 Task: Add a sales team with a system of action and engagement
Action: Mouse moved to (253, 193)
Screenshot: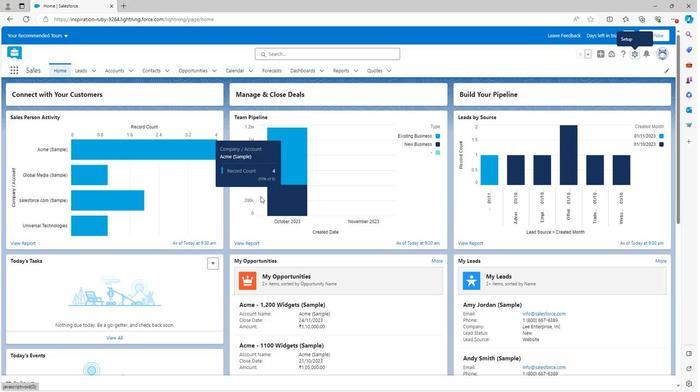 
Action: Mouse scrolled (253, 192) with delta (0, 0)
Screenshot: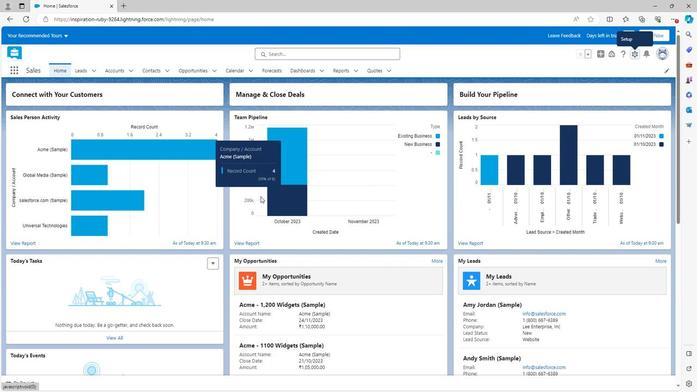 
Action: Mouse scrolled (253, 192) with delta (0, 0)
Screenshot: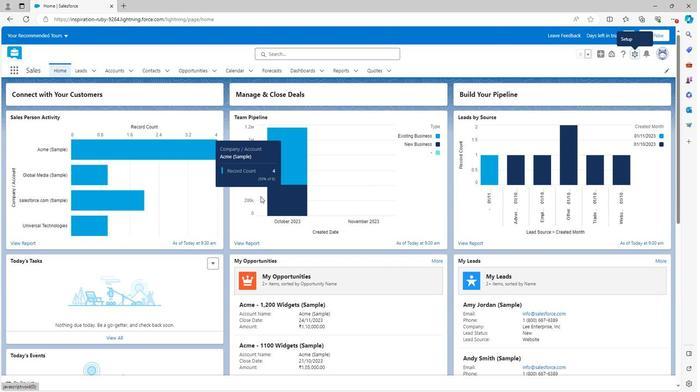 
Action: Mouse scrolled (253, 192) with delta (0, 0)
Screenshot: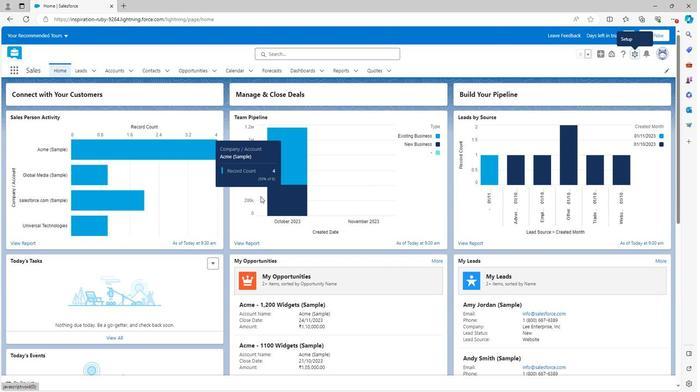 
Action: Mouse scrolled (253, 192) with delta (0, 0)
Screenshot: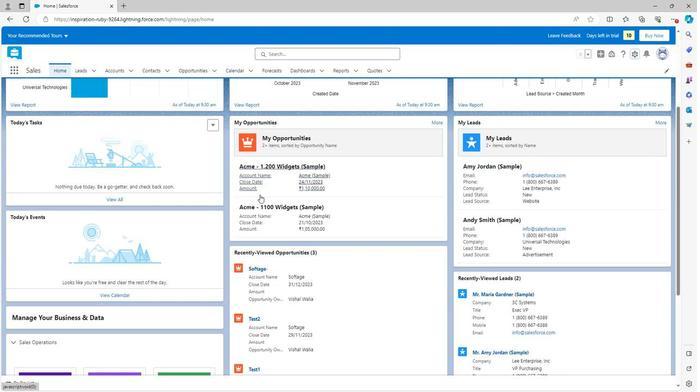 
Action: Mouse scrolled (253, 192) with delta (0, 0)
Screenshot: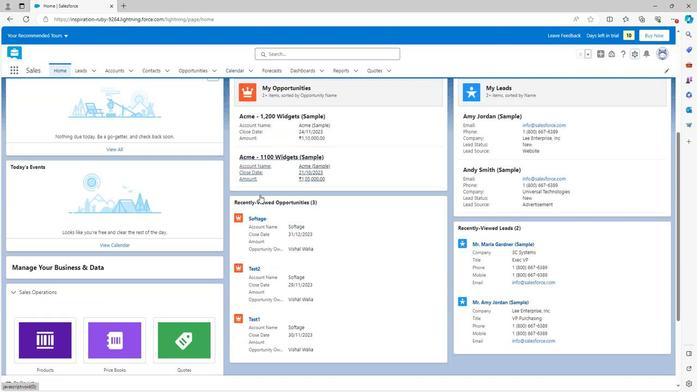 
Action: Mouse scrolled (253, 192) with delta (0, 0)
Screenshot: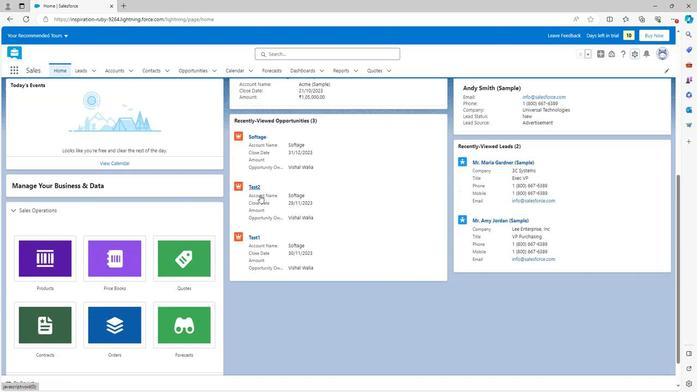 
Action: Mouse moved to (253, 192)
Screenshot: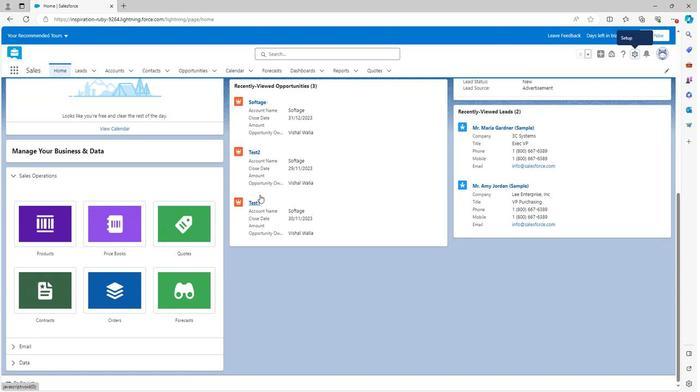 
Action: Mouse scrolled (253, 193) with delta (0, 0)
Screenshot: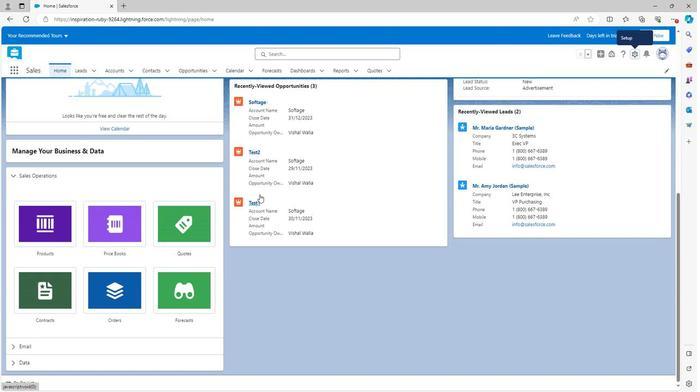 
Action: Mouse moved to (253, 192)
Screenshot: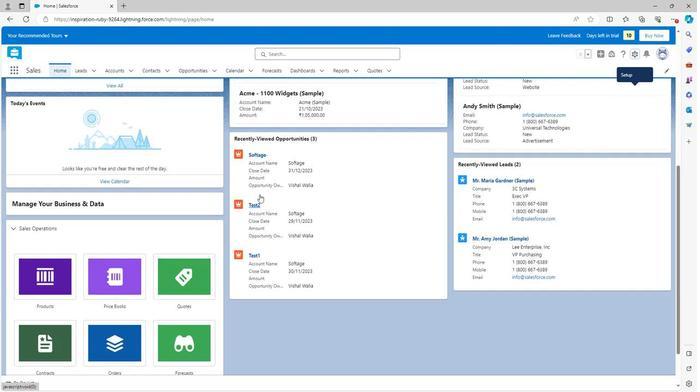 
Action: Mouse scrolled (253, 193) with delta (0, 0)
Screenshot: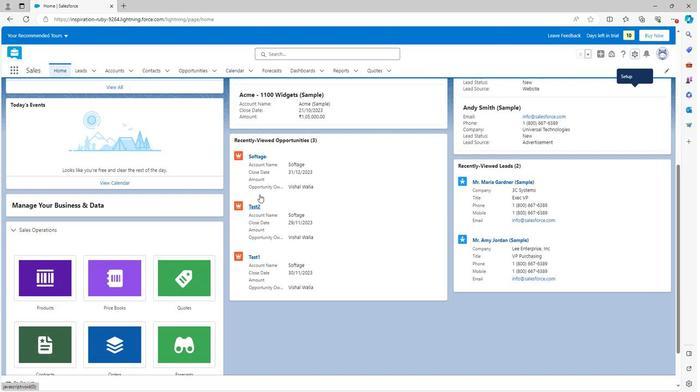 
Action: Mouse scrolled (253, 193) with delta (0, 0)
Screenshot: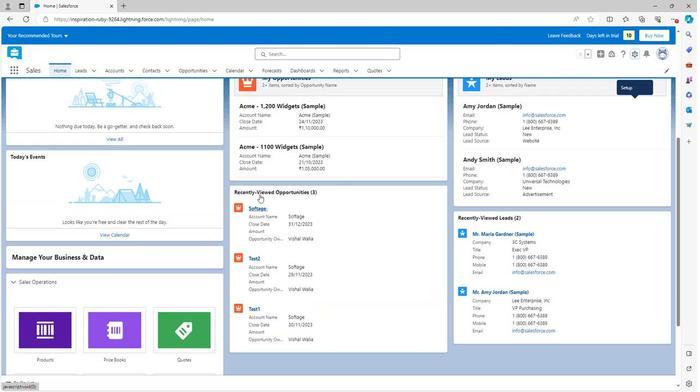 
Action: Mouse scrolled (253, 193) with delta (0, 0)
Screenshot: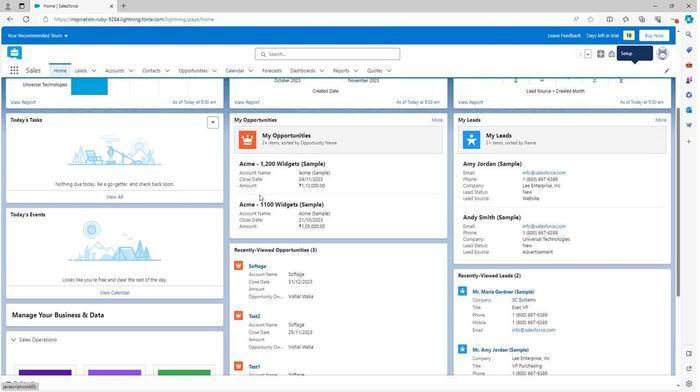 
Action: Mouse scrolled (253, 193) with delta (0, 0)
Screenshot: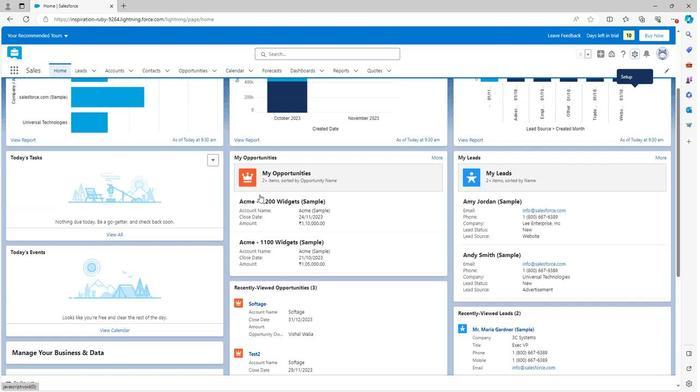 
Action: Mouse scrolled (253, 193) with delta (0, 0)
Screenshot: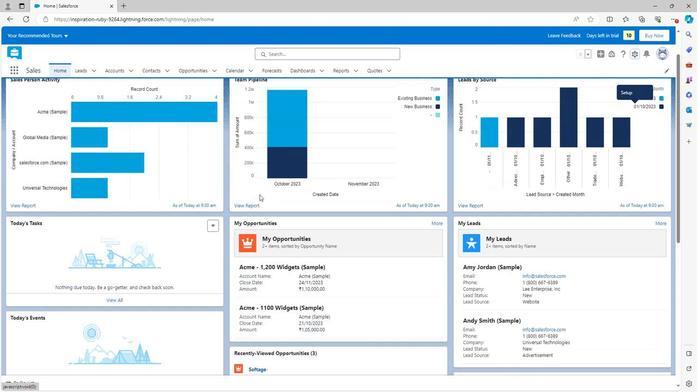 
Action: Mouse moved to (615, 52)
Screenshot: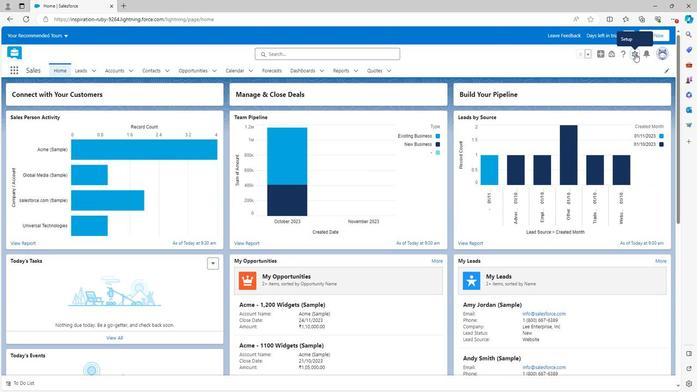 
Action: Mouse pressed left at (615, 52)
Screenshot: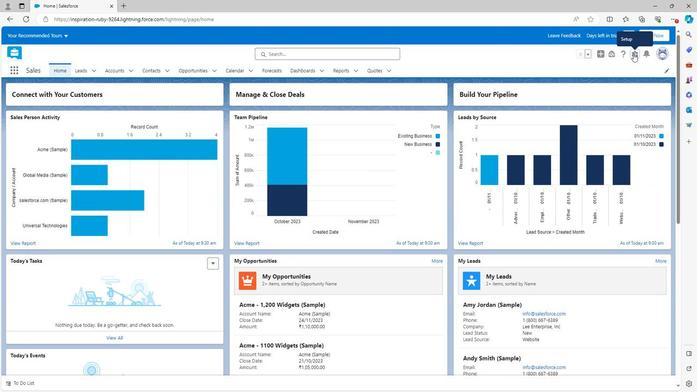 
Action: Mouse moved to (592, 76)
Screenshot: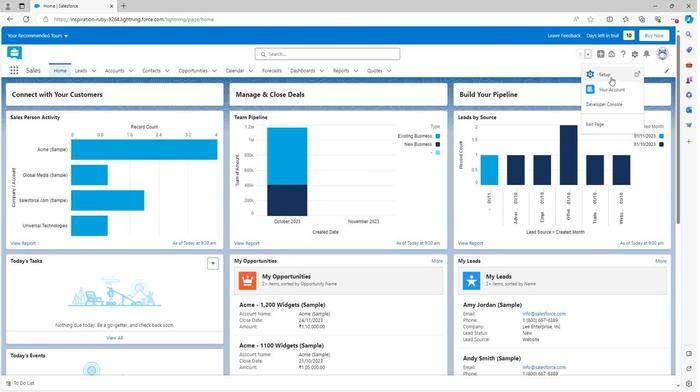 
Action: Mouse pressed left at (592, 76)
Screenshot: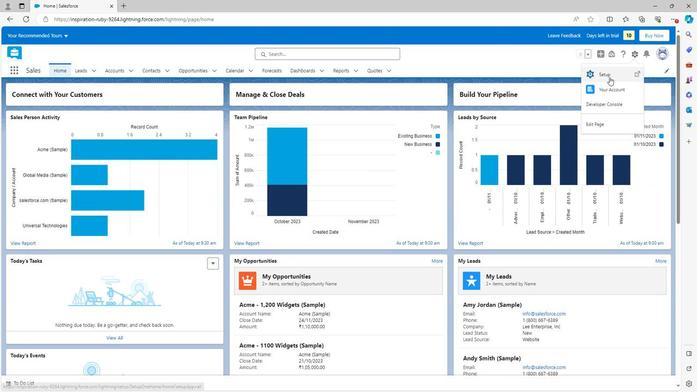 
Action: Mouse moved to (7, 282)
Screenshot: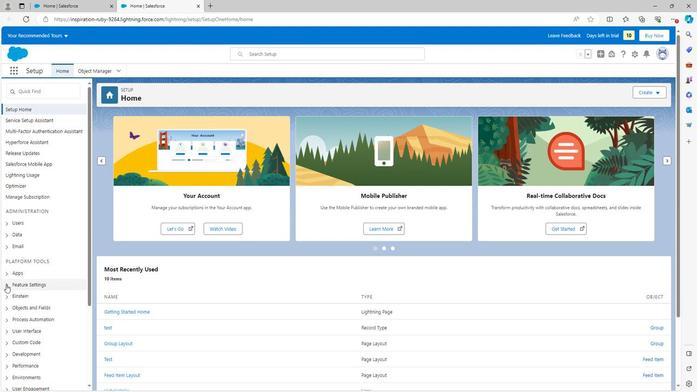 
Action: Mouse pressed left at (7, 282)
Screenshot: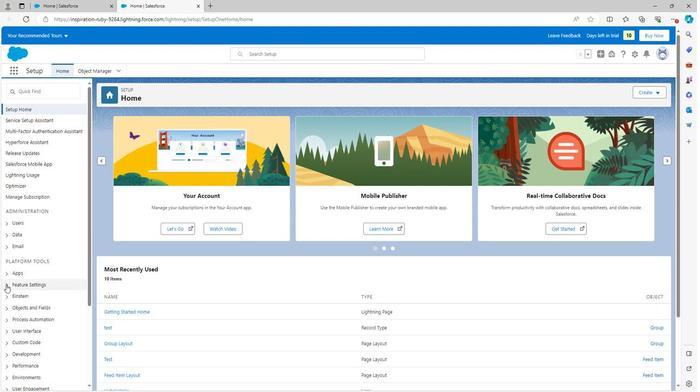 
Action: Mouse moved to (7, 281)
Screenshot: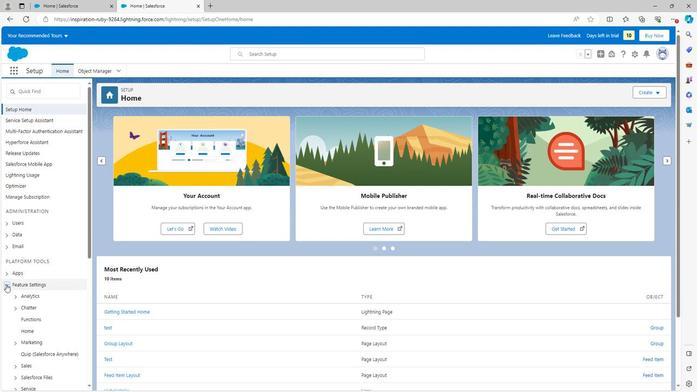 
Action: Mouse scrolled (7, 281) with delta (0, 0)
Screenshot: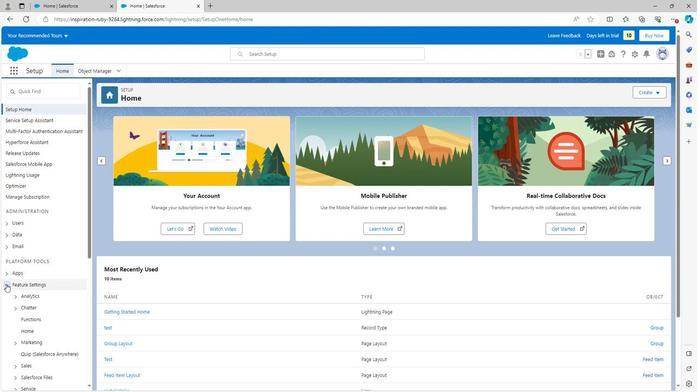
Action: Mouse scrolled (7, 281) with delta (0, 0)
Screenshot: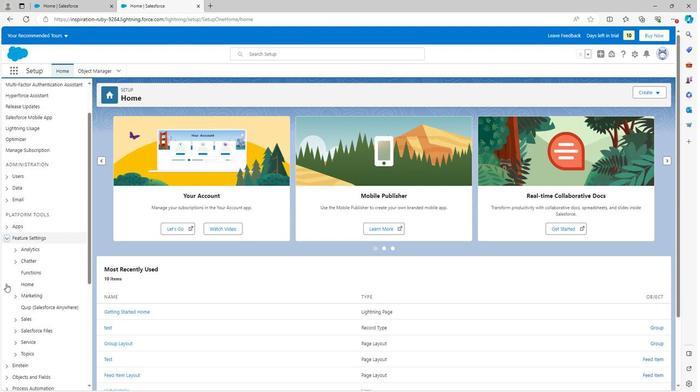 
Action: Mouse scrolled (7, 281) with delta (0, 0)
Screenshot: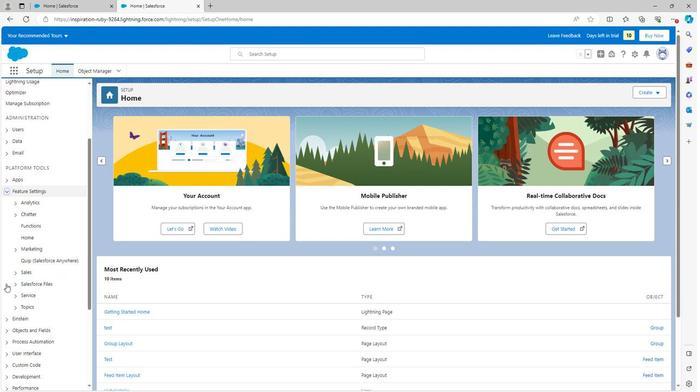 
Action: Mouse scrolled (7, 281) with delta (0, 0)
Screenshot: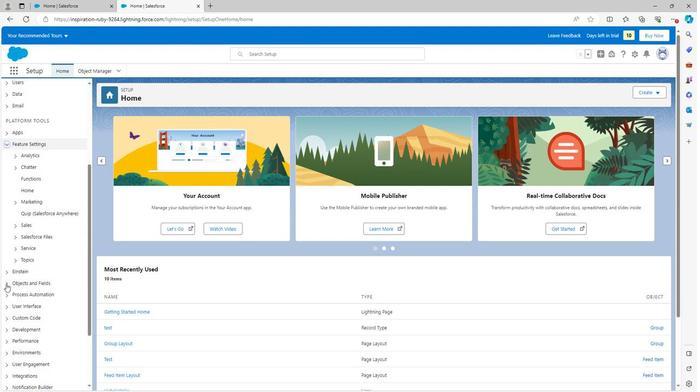 
Action: Mouse moved to (16, 176)
Screenshot: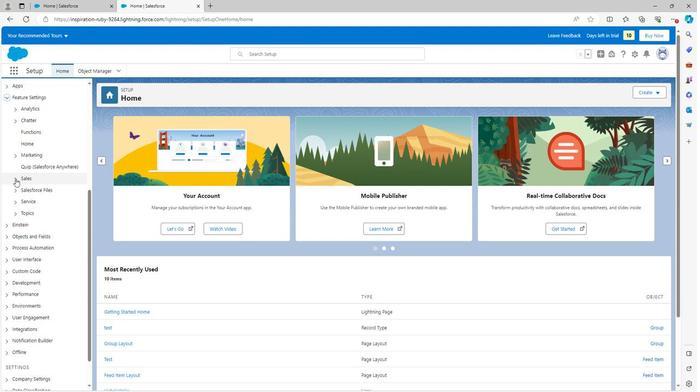 
Action: Mouse pressed left at (16, 176)
Screenshot: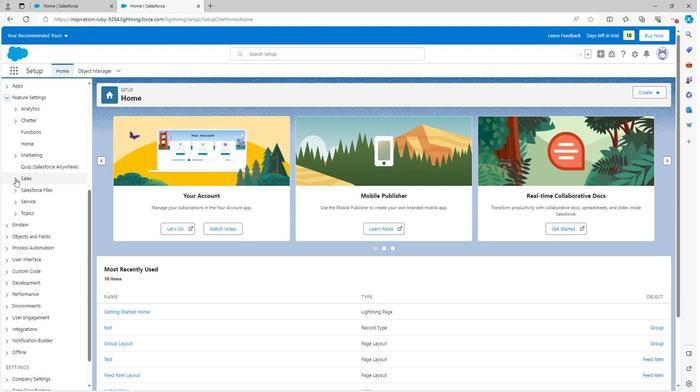 
Action: Mouse moved to (52, 239)
Screenshot: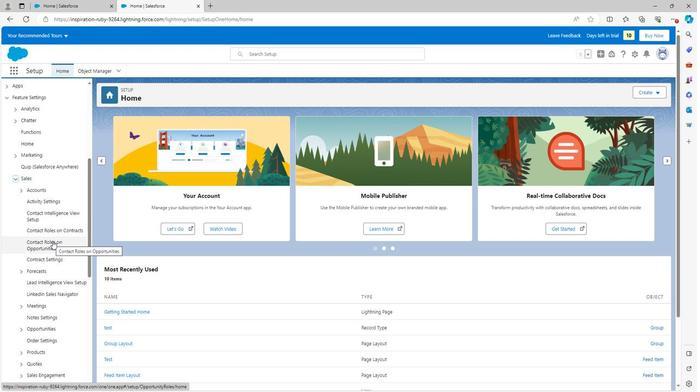 
Action: Mouse scrolled (52, 239) with delta (0, 0)
Screenshot: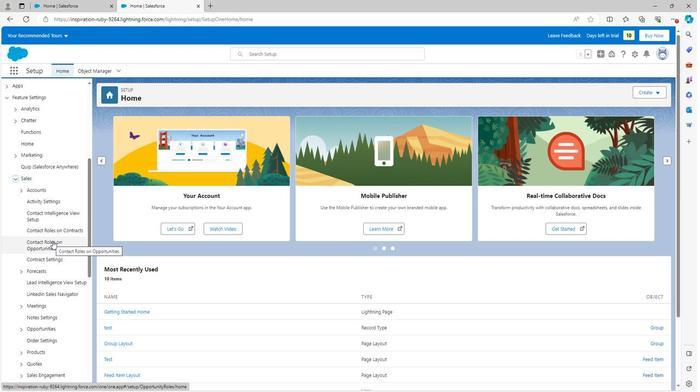 
Action: Mouse moved to (50, 234)
Screenshot: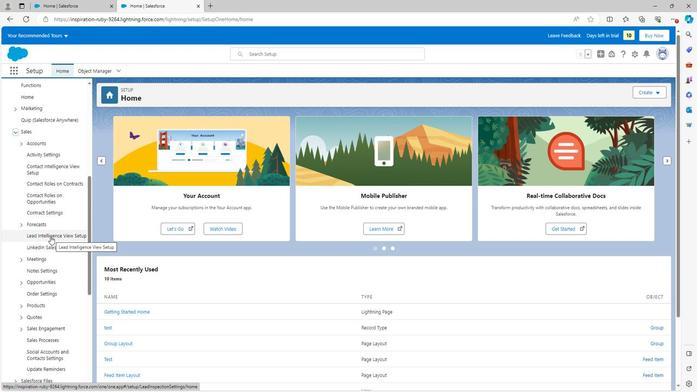 
Action: Mouse scrolled (50, 234) with delta (0, 0)
Screenshot: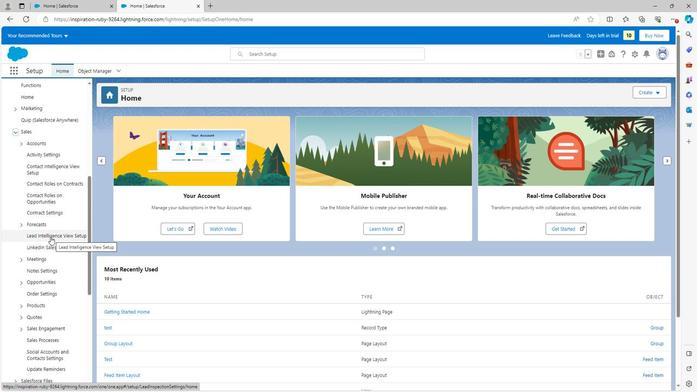 
Action: Mouse scrolled (50, 234) with delta (0, 0)
Screenshot: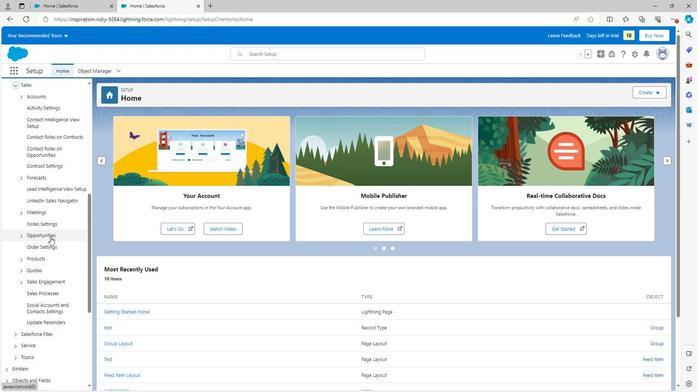 
Action: Mouse moved to (22, 233)
Screenshot: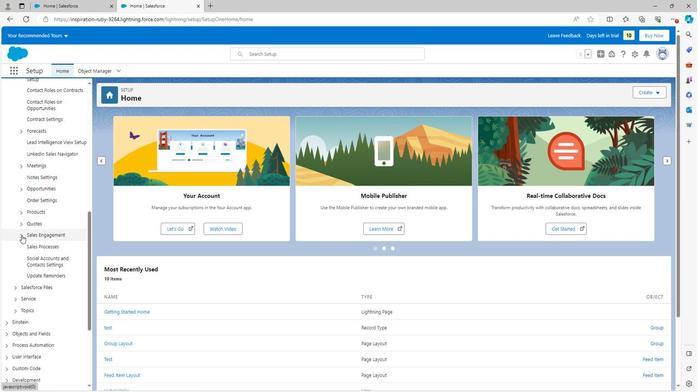 
Action: Mouse pressed left at (22, 233)
Screenshot: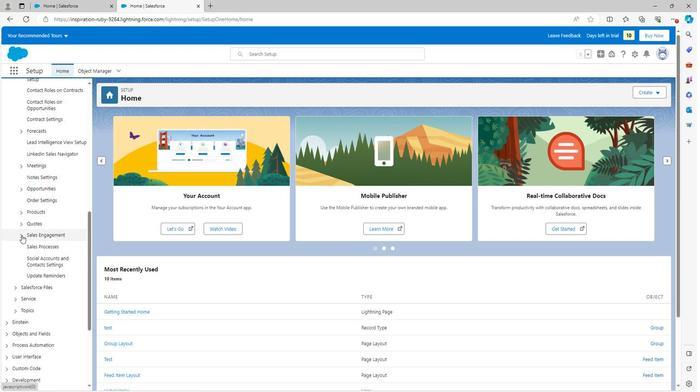 
Action: Mouse moved to (39, 269)
Screenshot: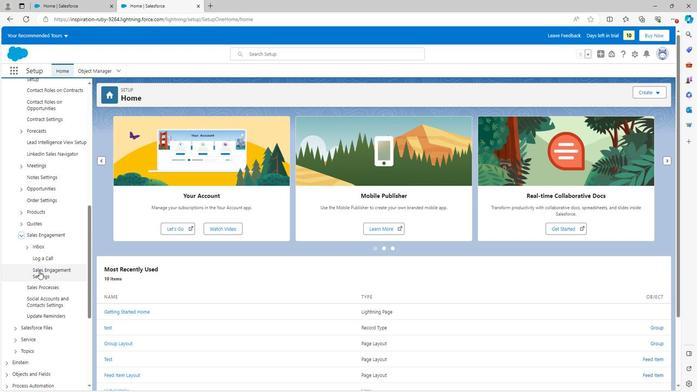 
Action: Mouse pressed left at (39, 269)
Screenshot: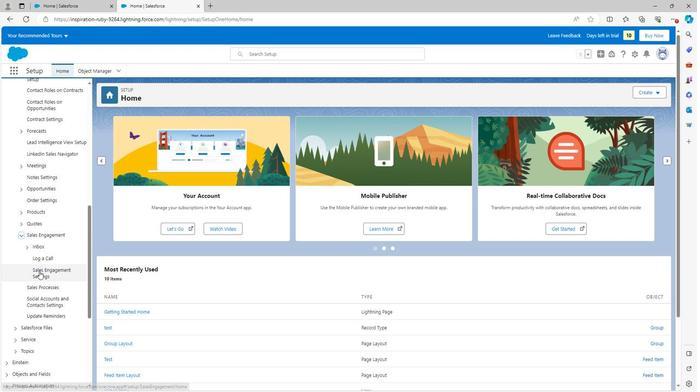 
Action: Mouse moved to (206, 249)
Screenshot: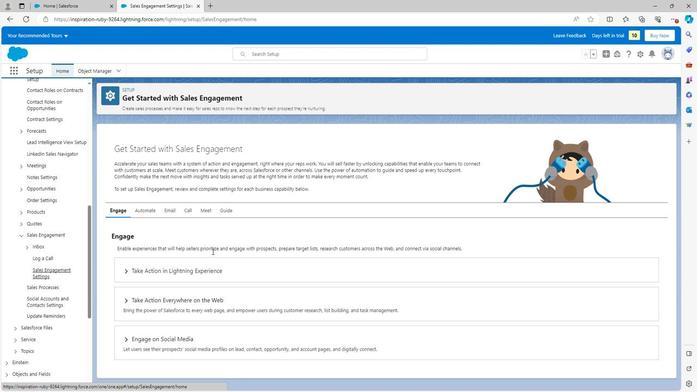 
Action: Mouse scrolled (206, 248) with delta (0, 0)
Screenshot: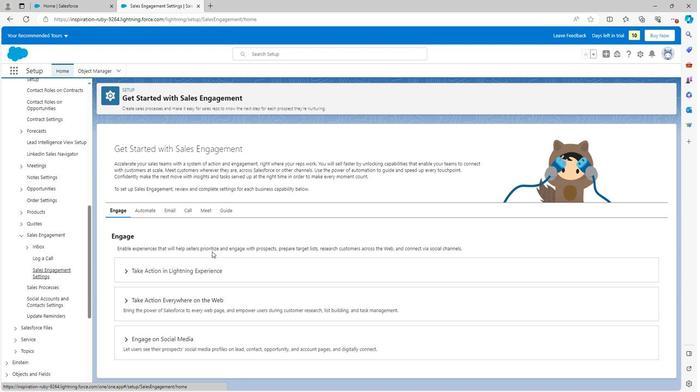 
Action: Mouse scrolled (206, 248) with delta (0, 0)
Screenshot: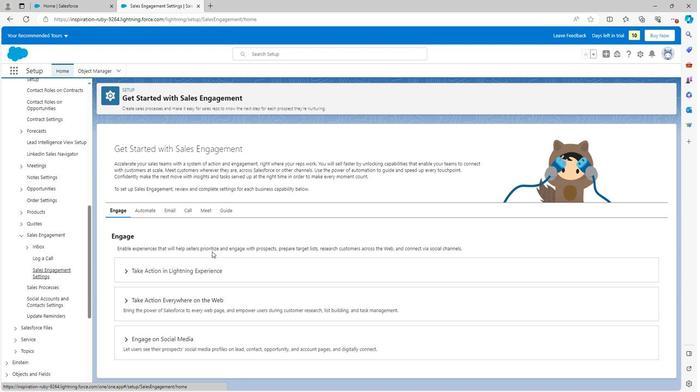 
Action: Mouse scrolled (206, 248) with delta (0, 0)
Screenshot: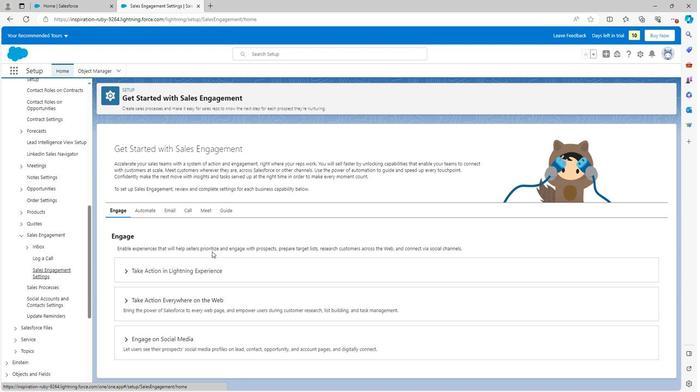 
Action: Mouse scrolled (206, 248) with delta (0, 0)
Screenshot: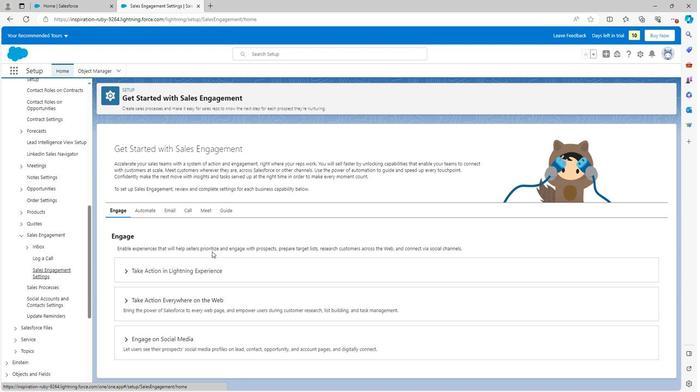 
Action: Mouse scrolled (206, 248) with delta (0, 0)
Screenshot: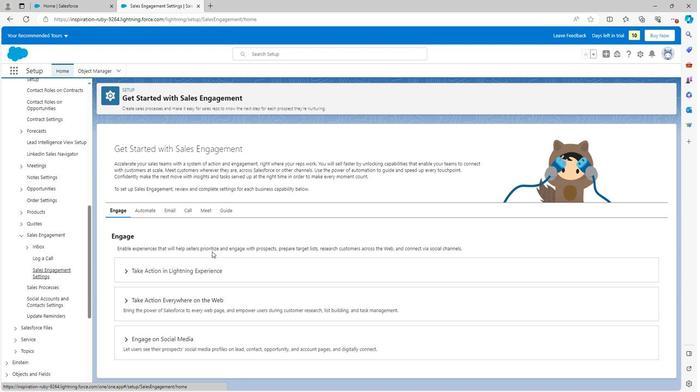
Action: Mouse scrolled (206, 248) with delta (0, 0)
Screenshot: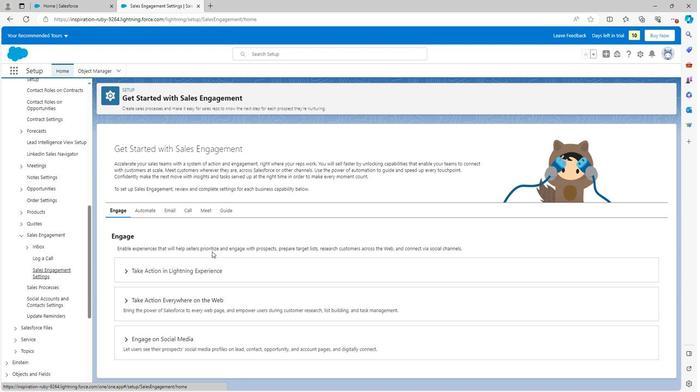 
Action: Mouse scrolled (206, 248) with delta (0, 0)
Screenshot: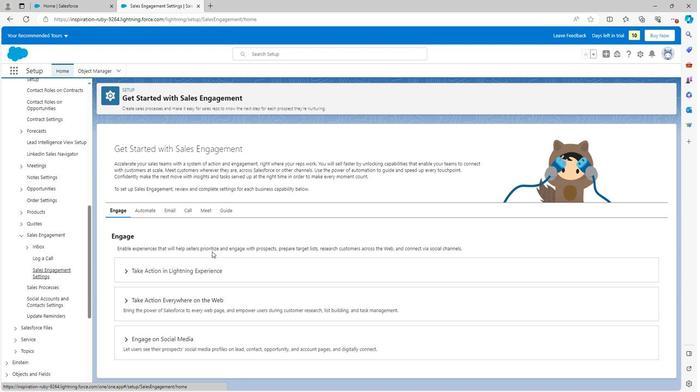 
Action: Mouse moved to (148, 210)
Screenshot: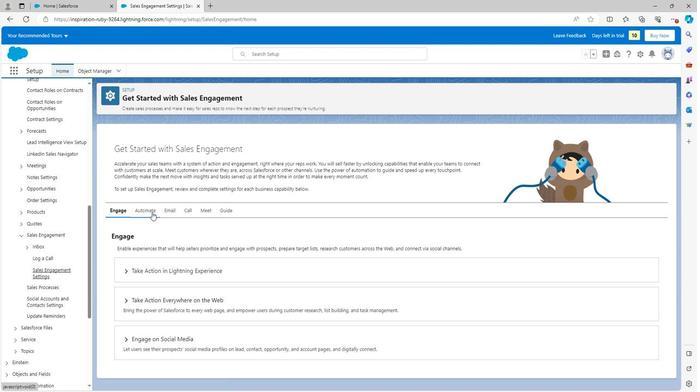 
Action: Mouse pressed left at (148, 210)
Screenshot: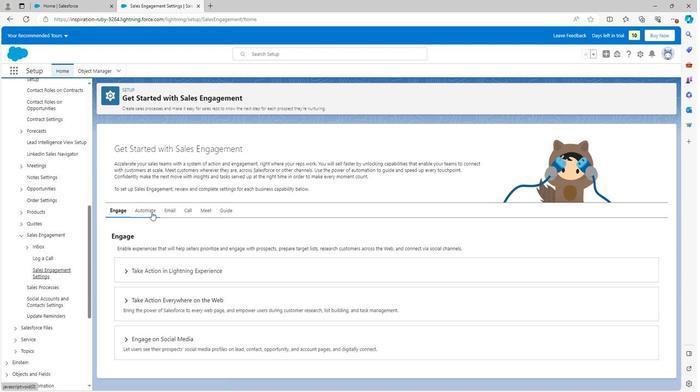 
Action: Mouse moved to (165, 209)
Screenshot: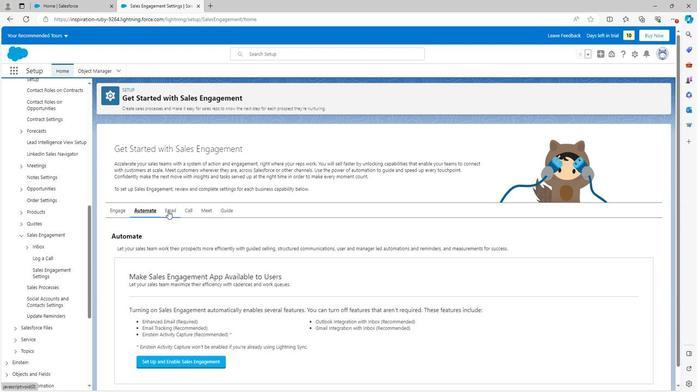 
Action: Mouse pressed left at (165, 209)
Screenshot: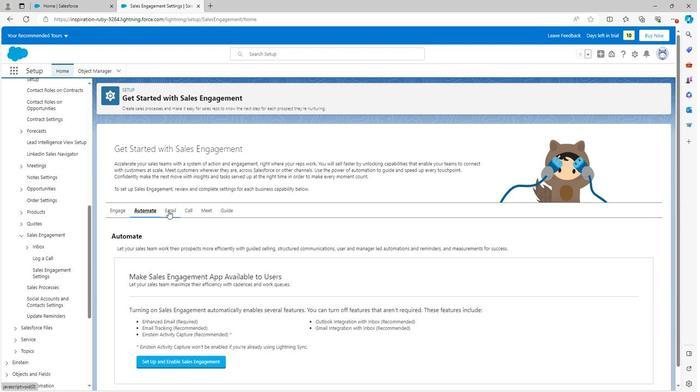 
Action: Mouse moved to (184, 208)
Screenshot: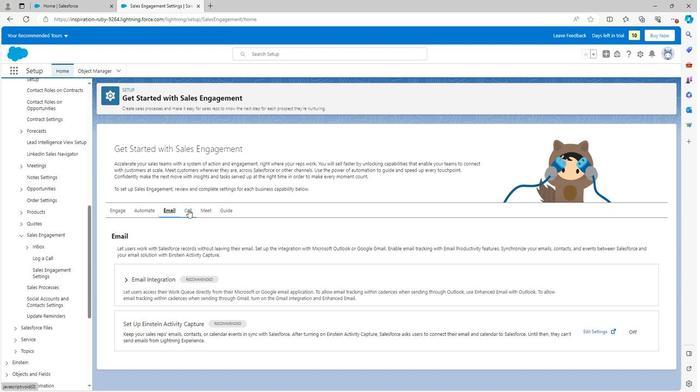 
Action: Mouse pressed left at (184, 208)
Screenshot: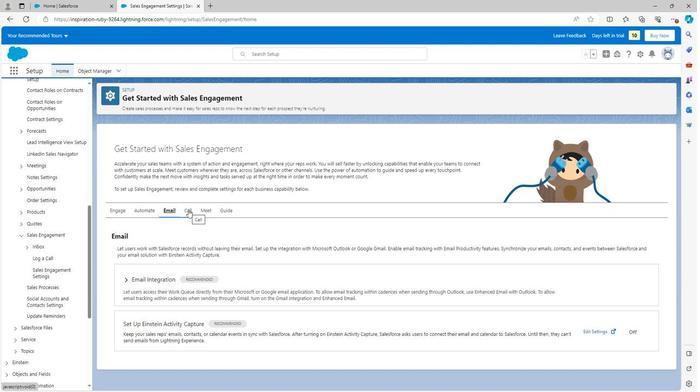 
Action: Mouse moved to (196, 210)
Screenshot: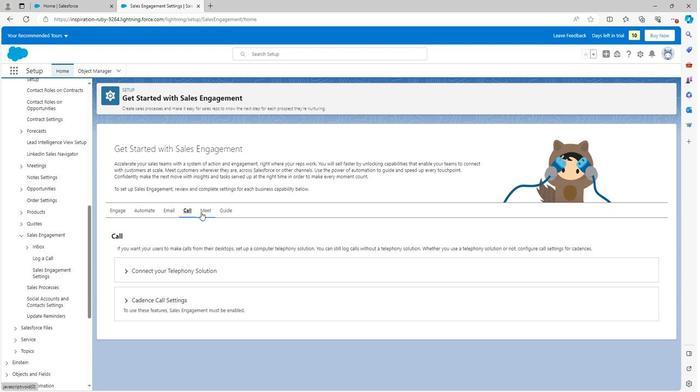 
Action: Mouse pressed left at (196, 210)
Screenshot: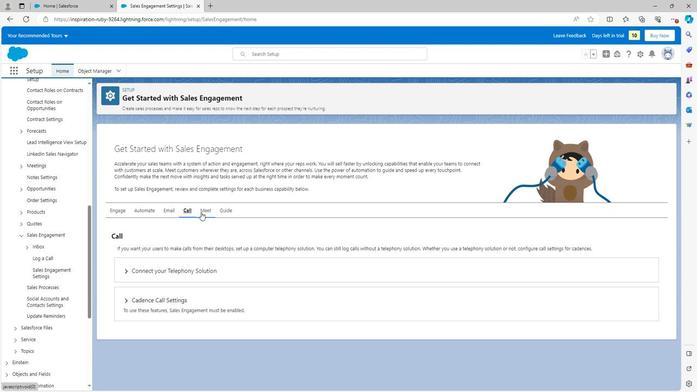 
Action: Mouse moved to (212, 261)
Screenshot: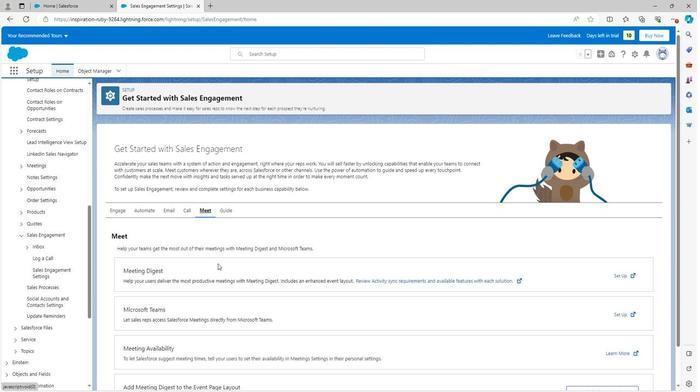 
Action: Mouse scrolled (212, 260) with delta (0, 0)
Screenshot: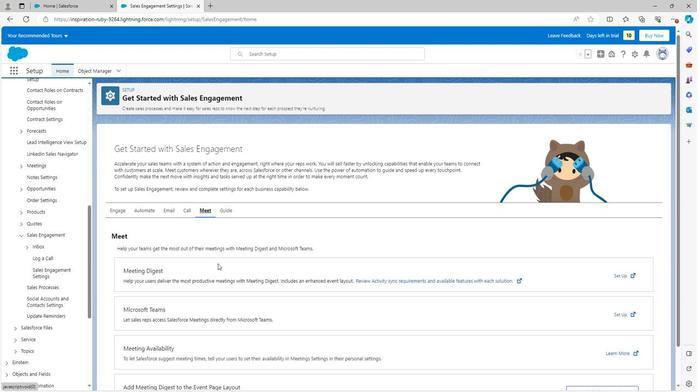 
Action: Mouse moved to (212, 261)
Screenshot: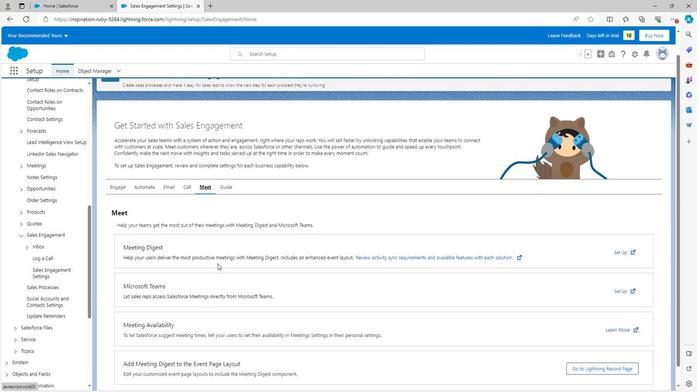 
Action: Mouse scrolled (212, 260) with delta (0, 0)
Screenshot: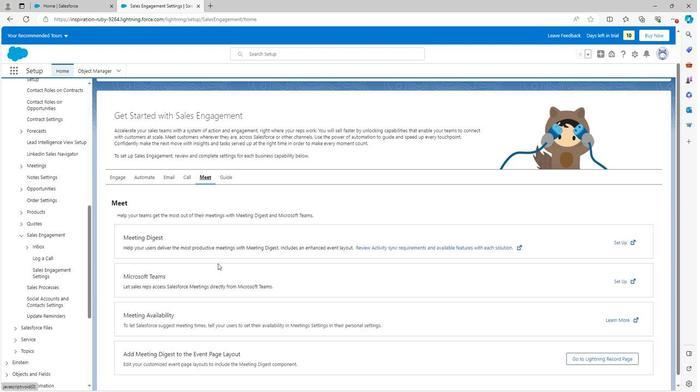 
Action: Mouse scrolled (212, 260) with delta (0, 0)
Screenshot: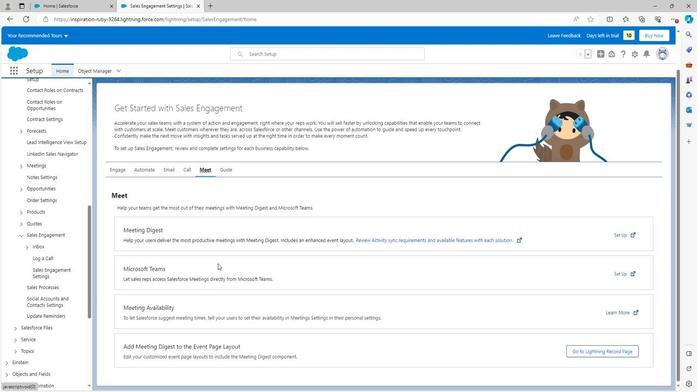 
Action: Mouse scrolled (212, 260) with delta (0, 0)
Screenshot: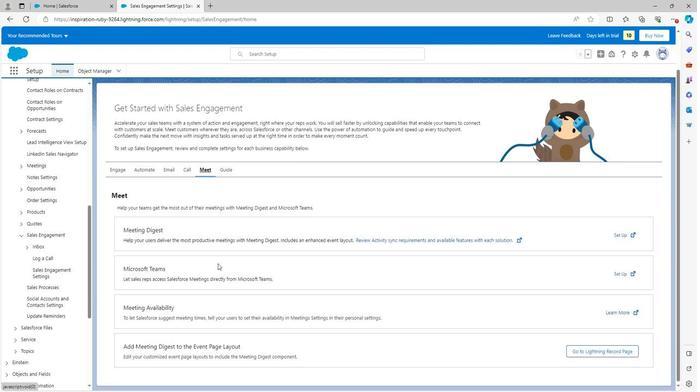 
Action: Mouse scrolled (212, 260) with delta (0, 0)
Screenshot: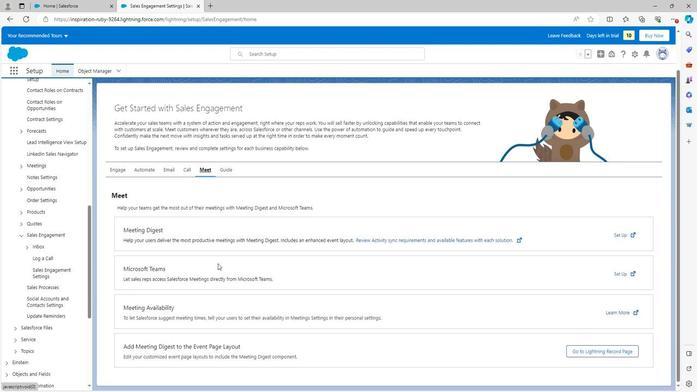
Action: Mouse moved to (218, 171)
Screenshot: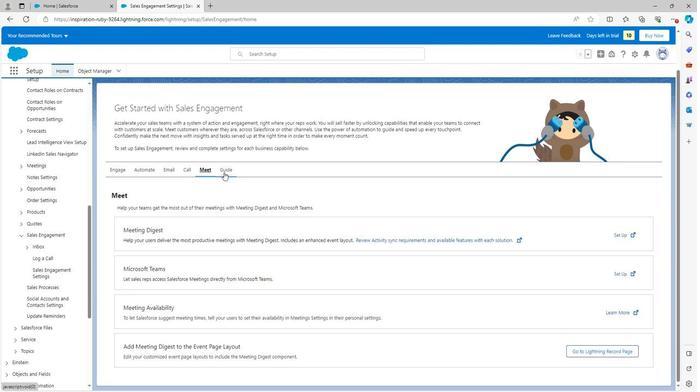 
Action: Mouse pressed left at (218, 171)
Screenshot: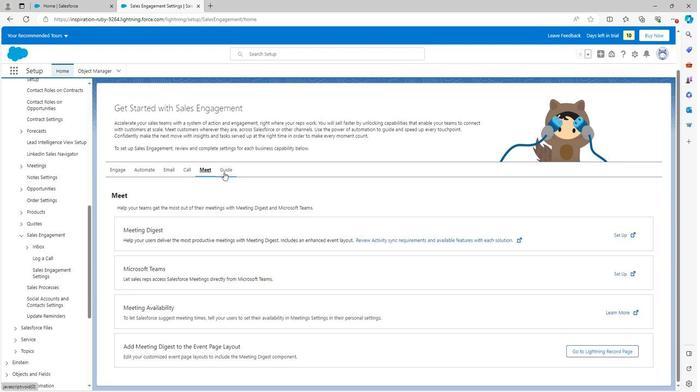 
Action: Mouse moved to (181, 209)
Screenshot: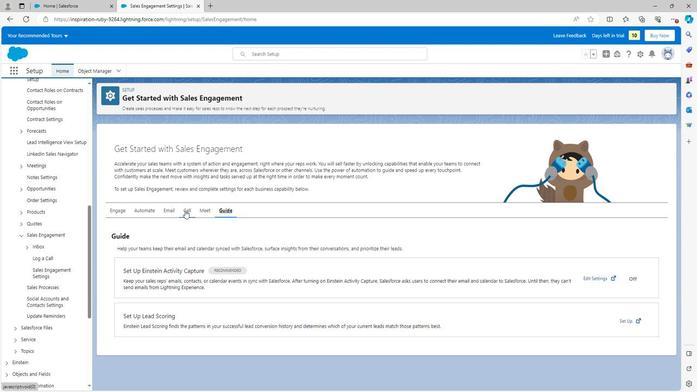 
Action: Mouse pressed left at (181, 209)
Screenshot: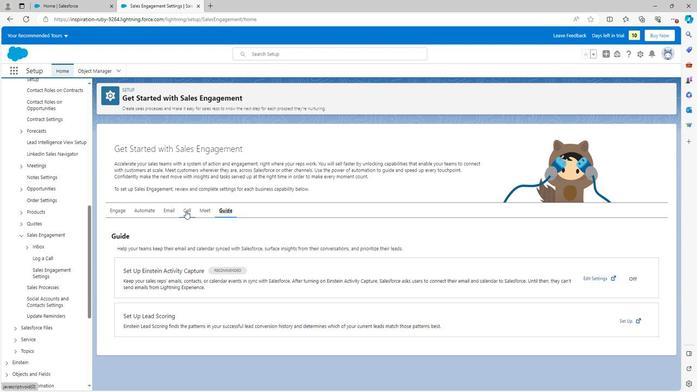 
Action: Mouse moved to (166, 208)
Screenshot: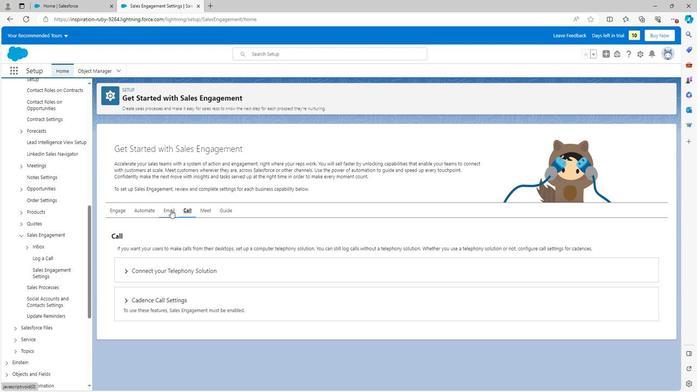 
Action: Mouse pressed left at (166, 208)
Screenshot: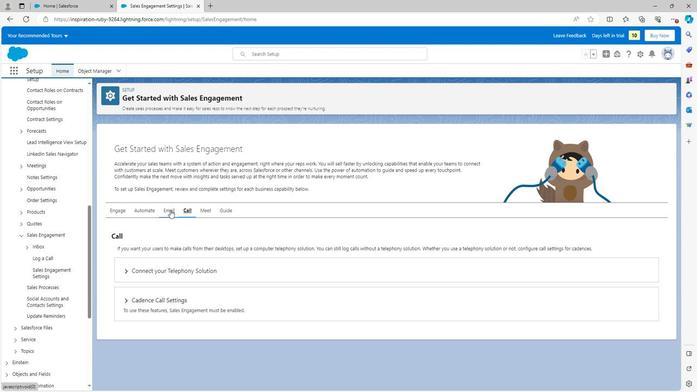 
Action: Mouse moved to (143, 209)
Screenshot: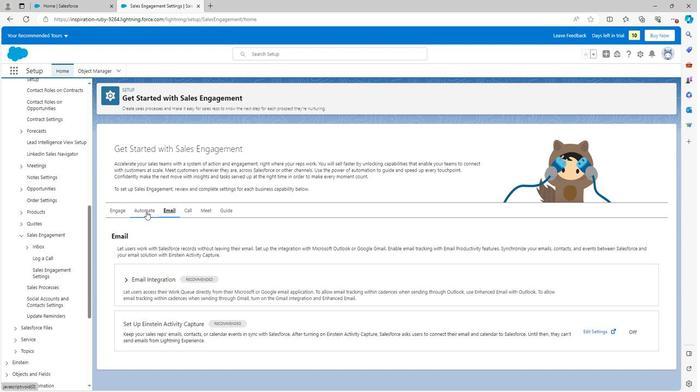 
Action: Mouse pressed left at (143, 209)
Screenshot: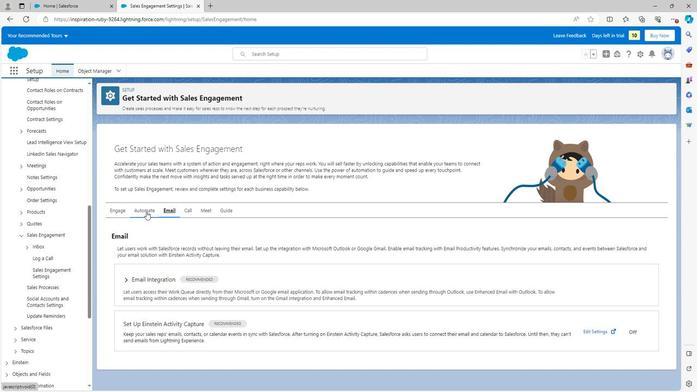 
Action: Mouse moved to (113, 210)
Screenshot: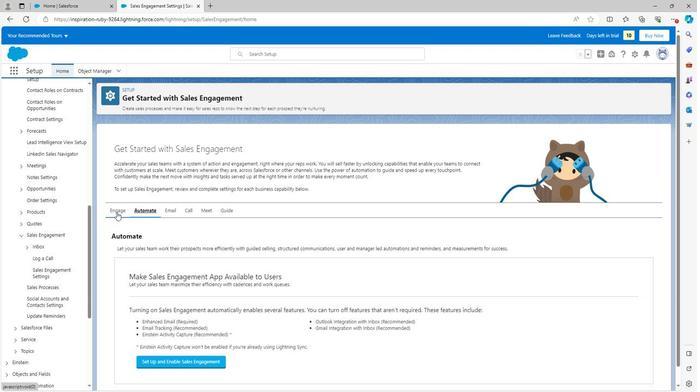 
Action: Mouse pressed left at (113, 210)
Screenshot: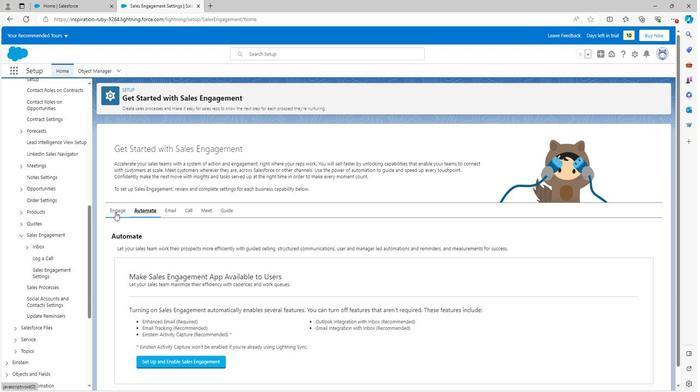 
Action: Mouse moved to (173, 263)
Screenshot: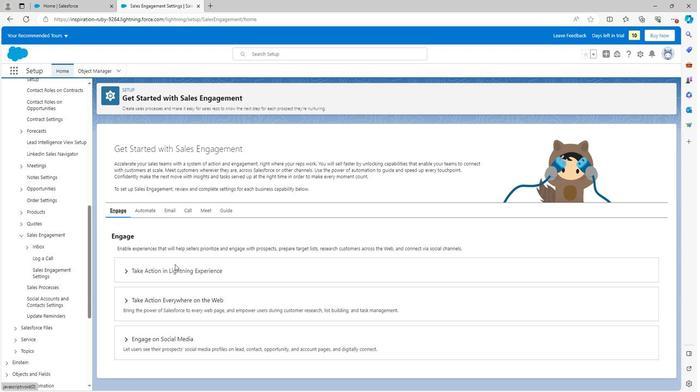 
Action: Mouse scrolled (173, 262) with delta (0, 0)
Screenshot: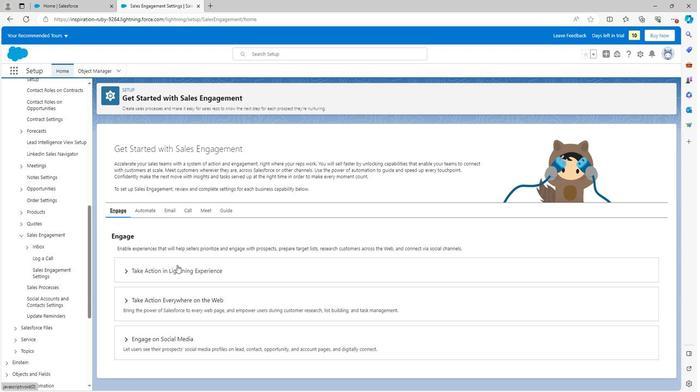 
Action: Mouse moved to (173, 263)
Screenshot: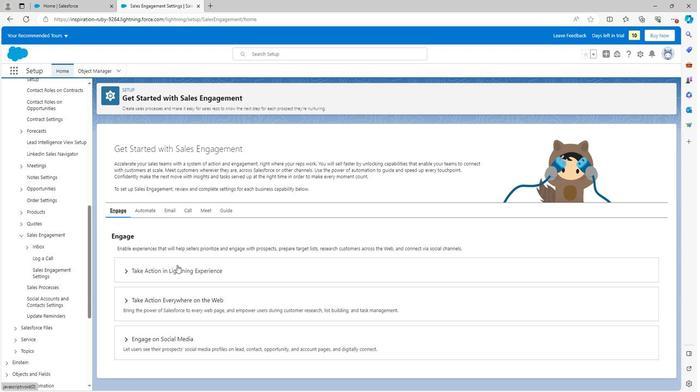 
Action: Mouse scrolled (173, 263) with delta (0, 0)
Screenshot: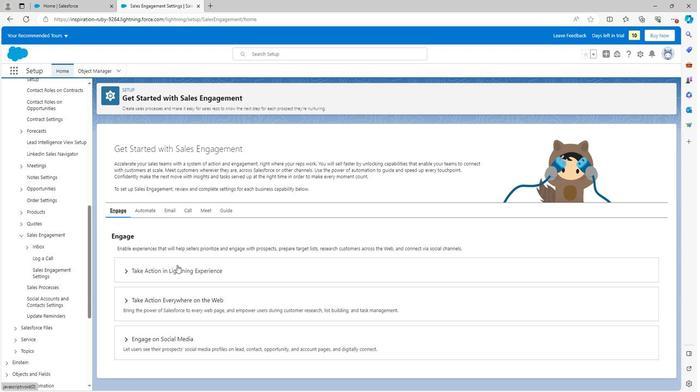 
Action: Mouse scrolled (173, 263) with delta (0, 0)
Screenshot: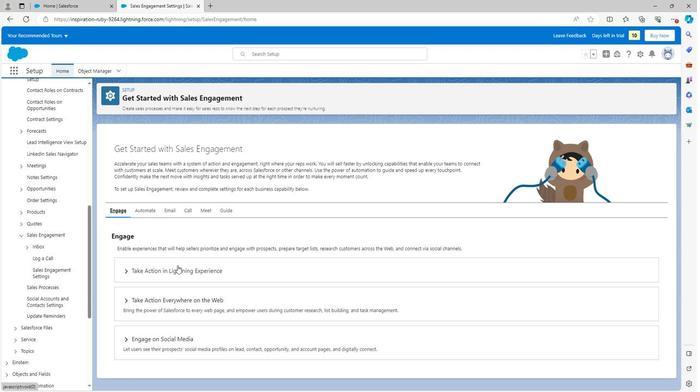 
Action: Mouse moved to (174, 262)
Screenshot: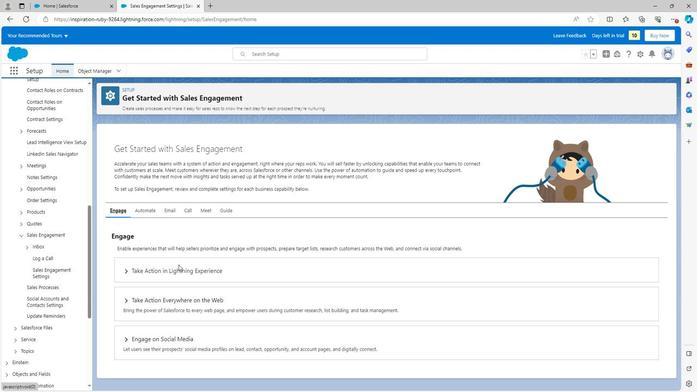 
